 Task: In the picture apply move with text.
Action: Mouse moved to (180, 74)
Screenshot: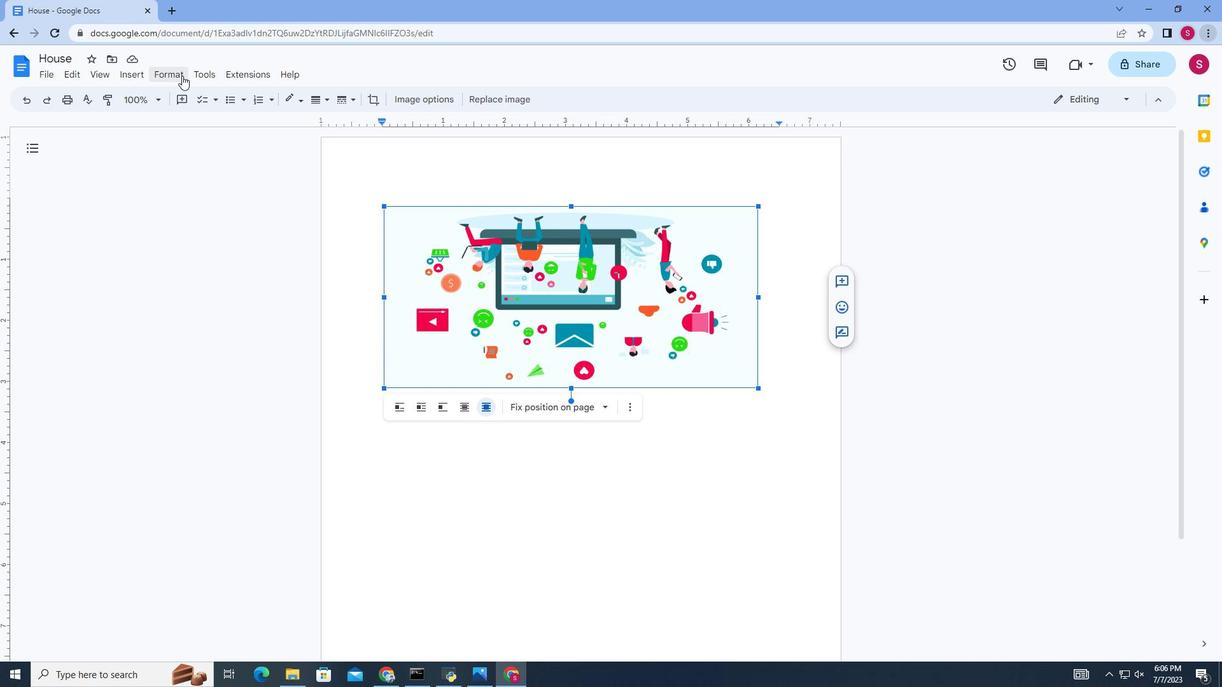 
Action: Mouse pressed left at (180, 74)
Screenshot: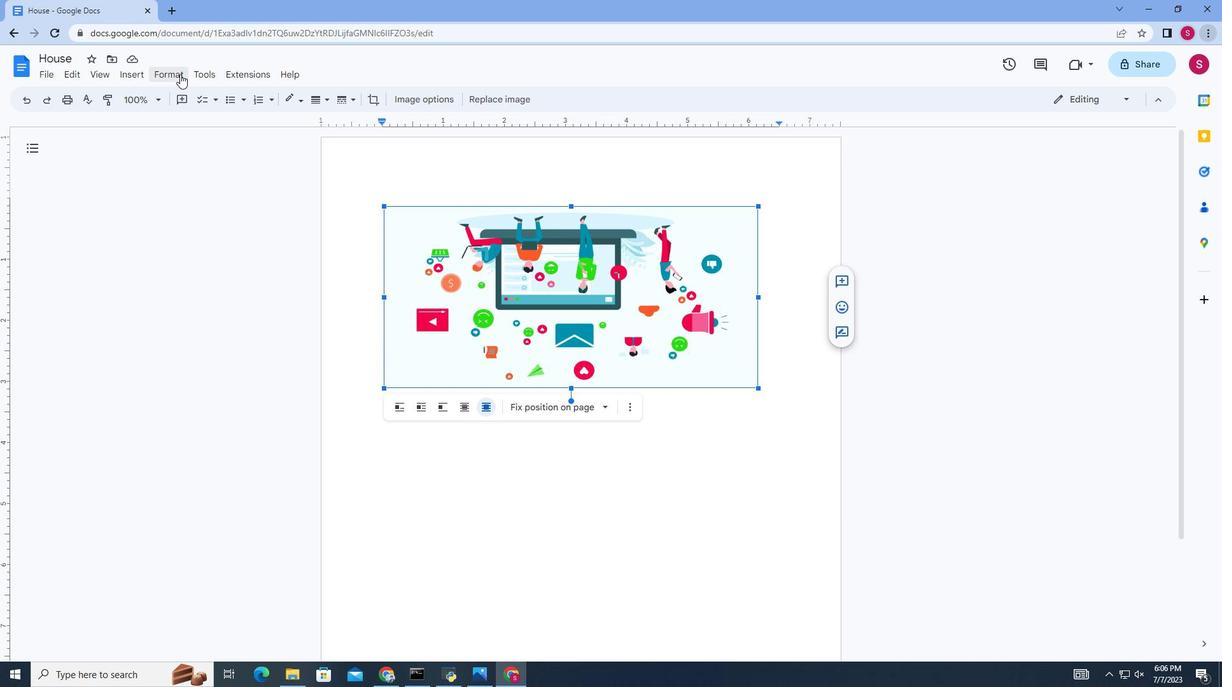 
Action: Mouse moved to (482, 385)
Screenshot: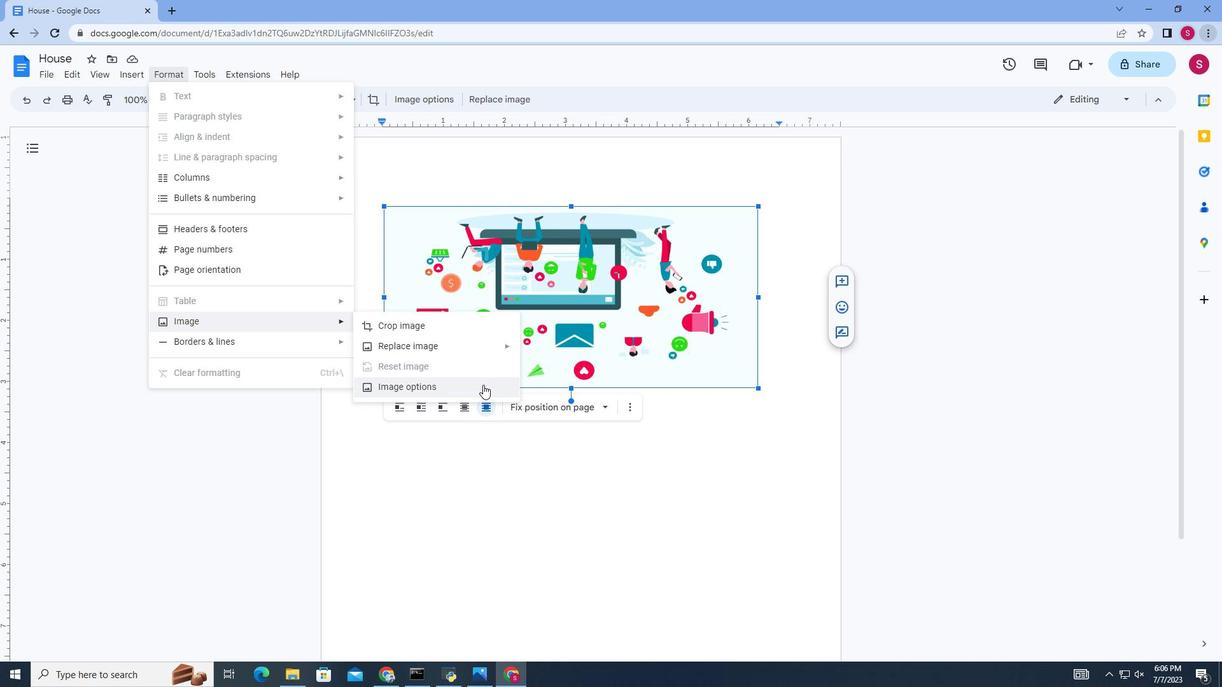 
Action: Mouse pressed left at (482, 385)
Screenshot: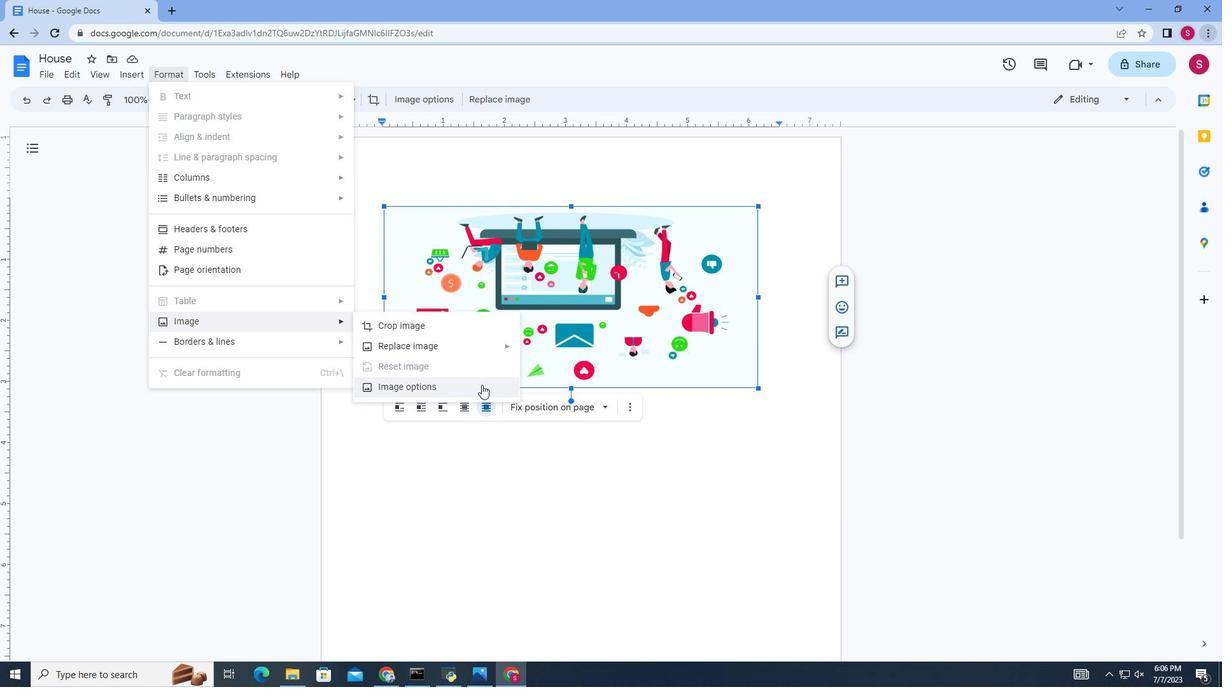 
Action: Mouse moved to (1066, 488)
Screenshot: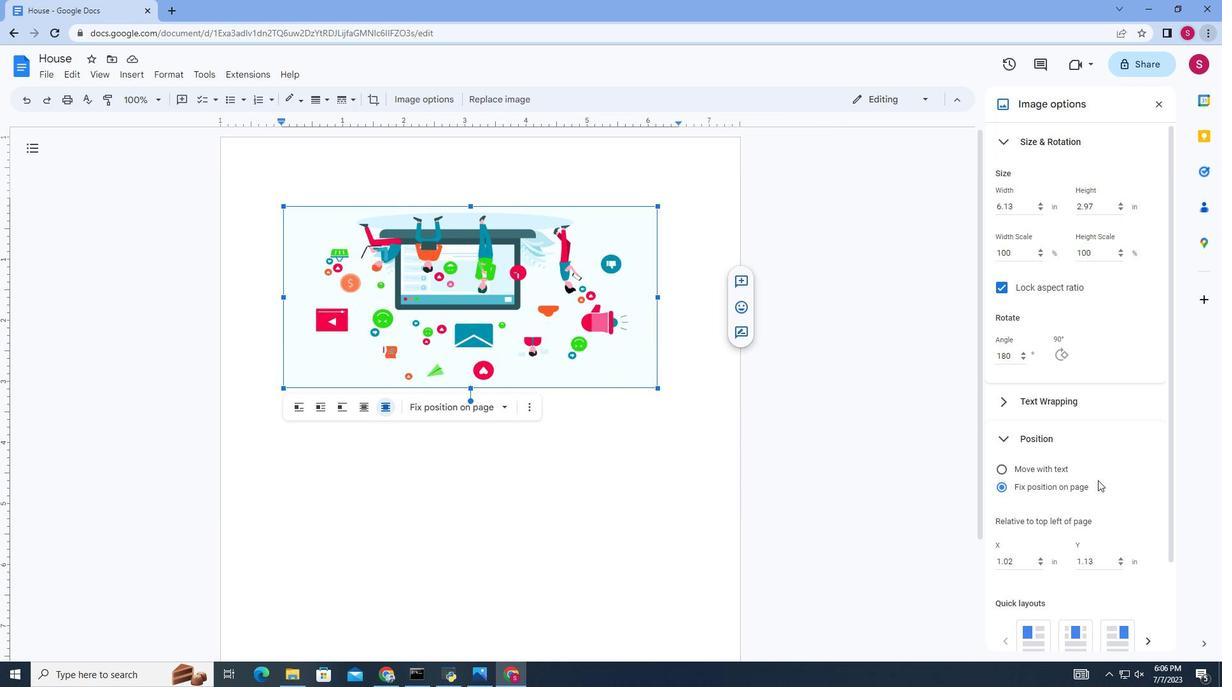 
Action: Mouse scrolled (1066, 487) with delta (0, 0)
Screenshot: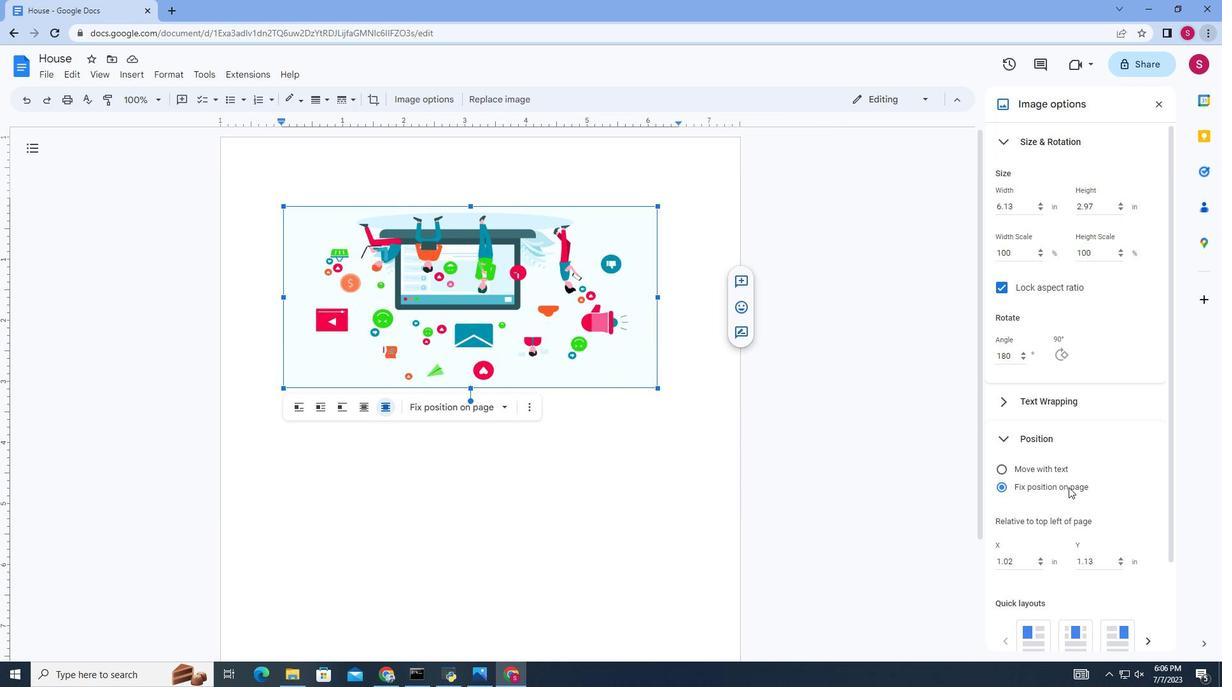 
Action: Mouse moved to (1063, 489)
Screenshot: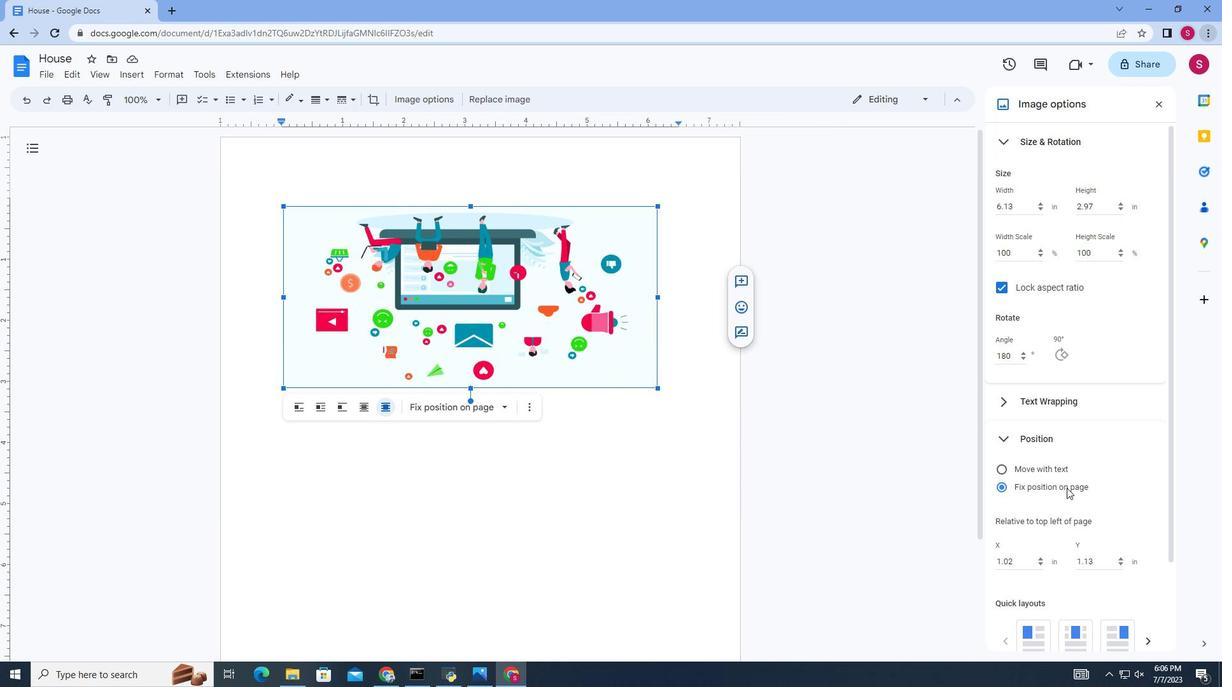 
Action: Mouse scrolled (1063, 489) with delta (0, 0)
Screenshot: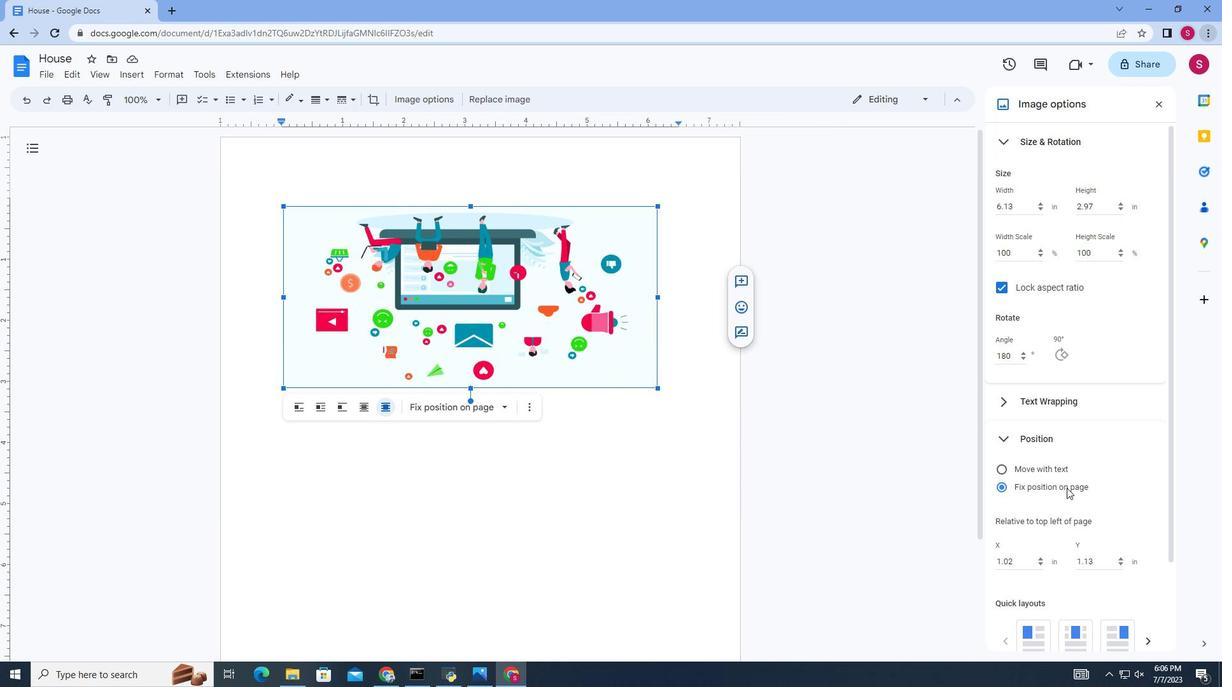 
Action: Mouse moved to (1002, 364)
Screenshot: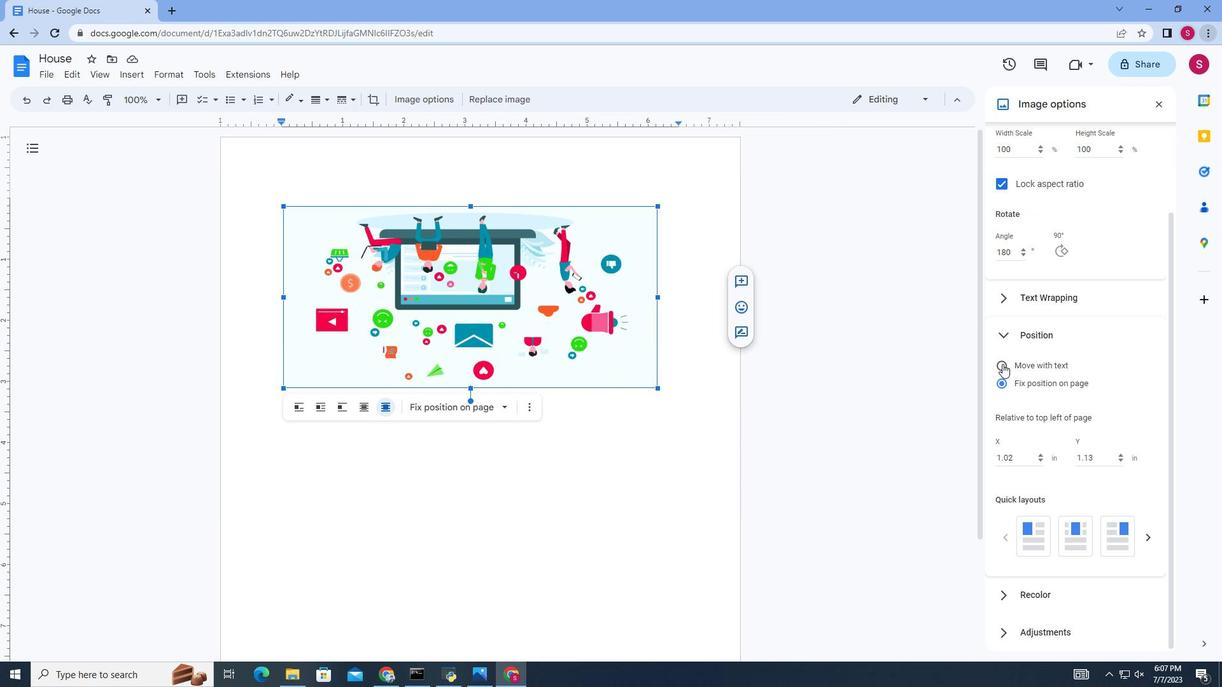 
Action: Mouse pressed left at (1002, 364)
Screenshot: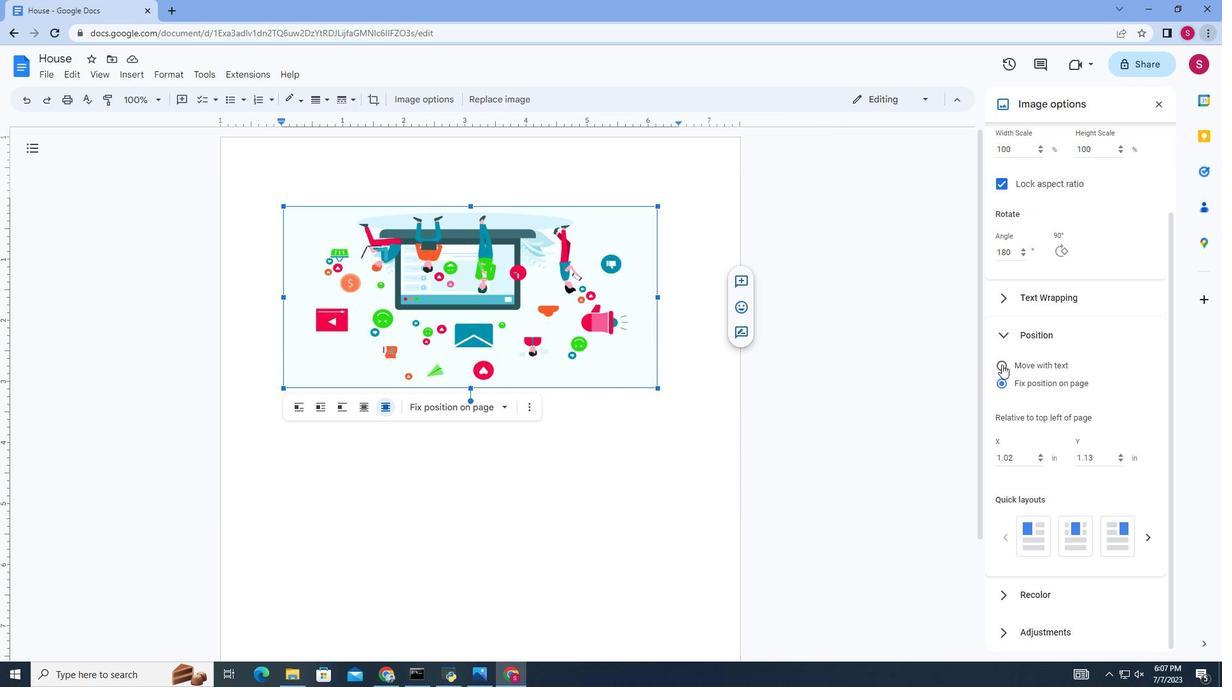 
Action: Mouse moved to (854, 412)
Screenshot: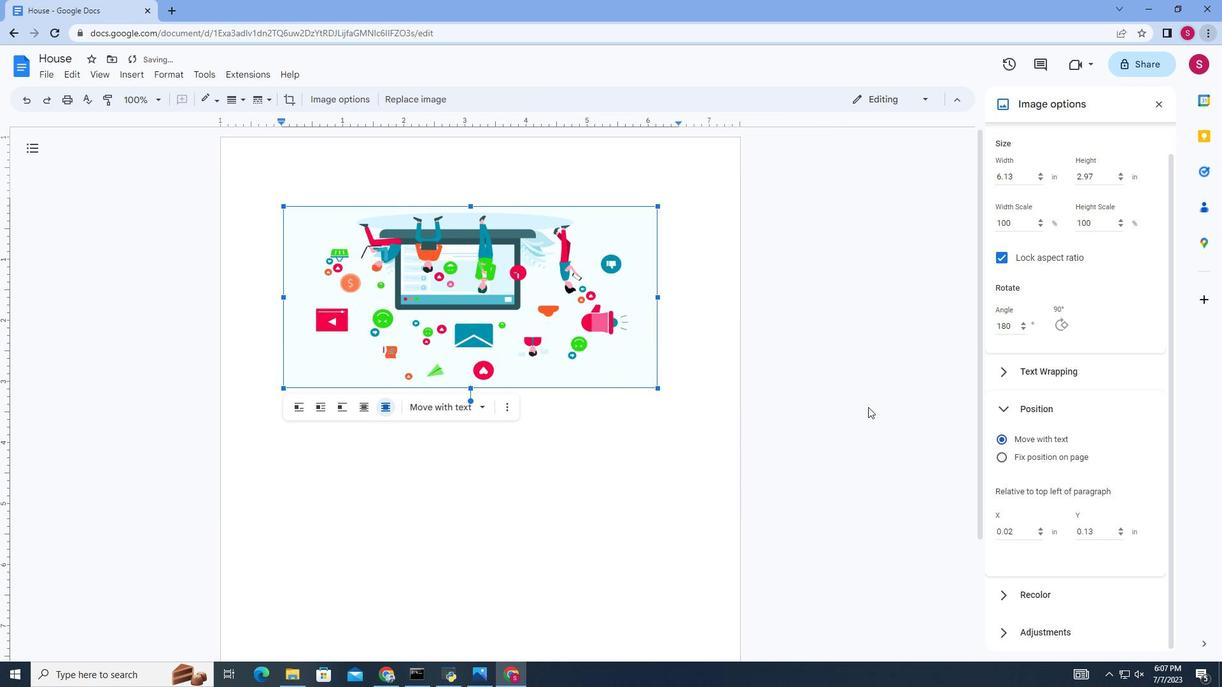 
Action: Mouse scrolled (854, 413) with delta (0, 0)
Screenshot: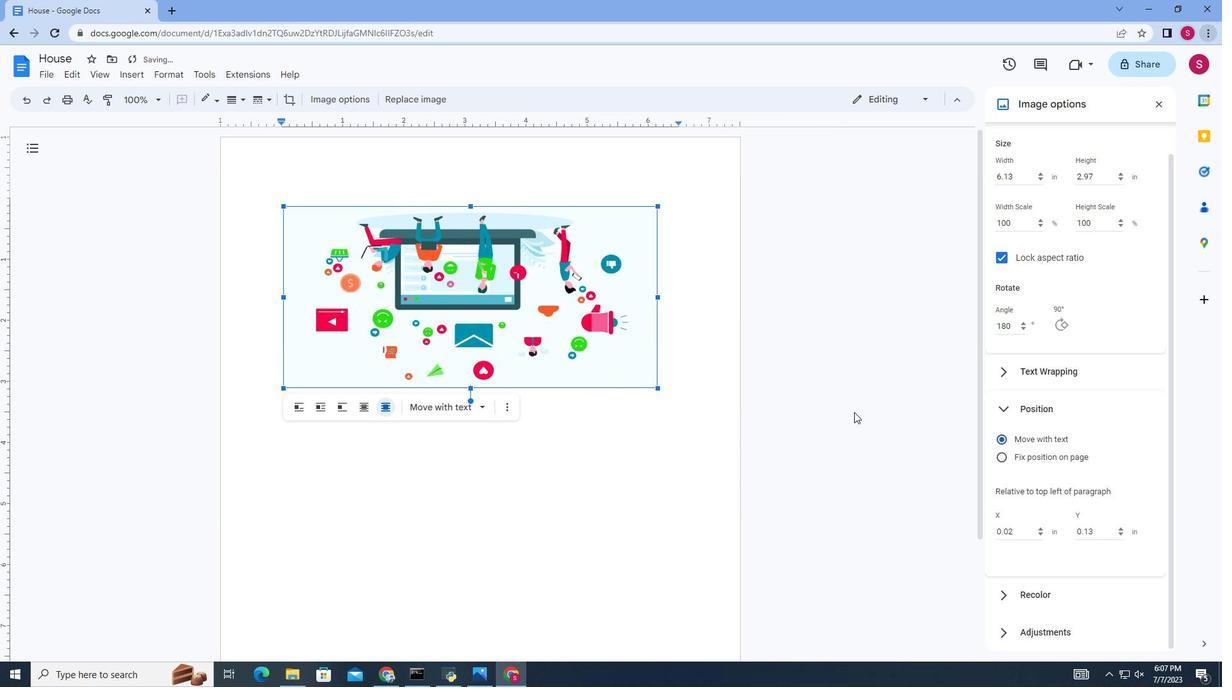 
Action: Mouse scrolled (854, 413) with delta (0, 0)
Screenshot: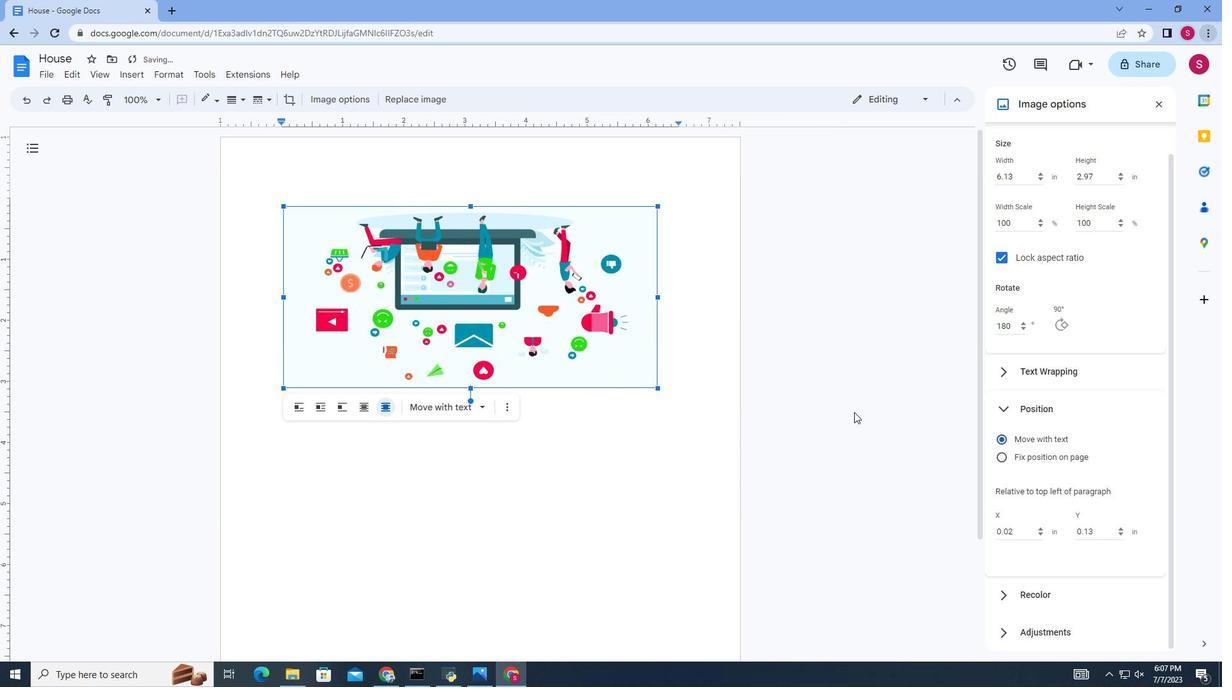
Action: Mouse scrolled (854, 413) with delta (0, 0)
Screenshot: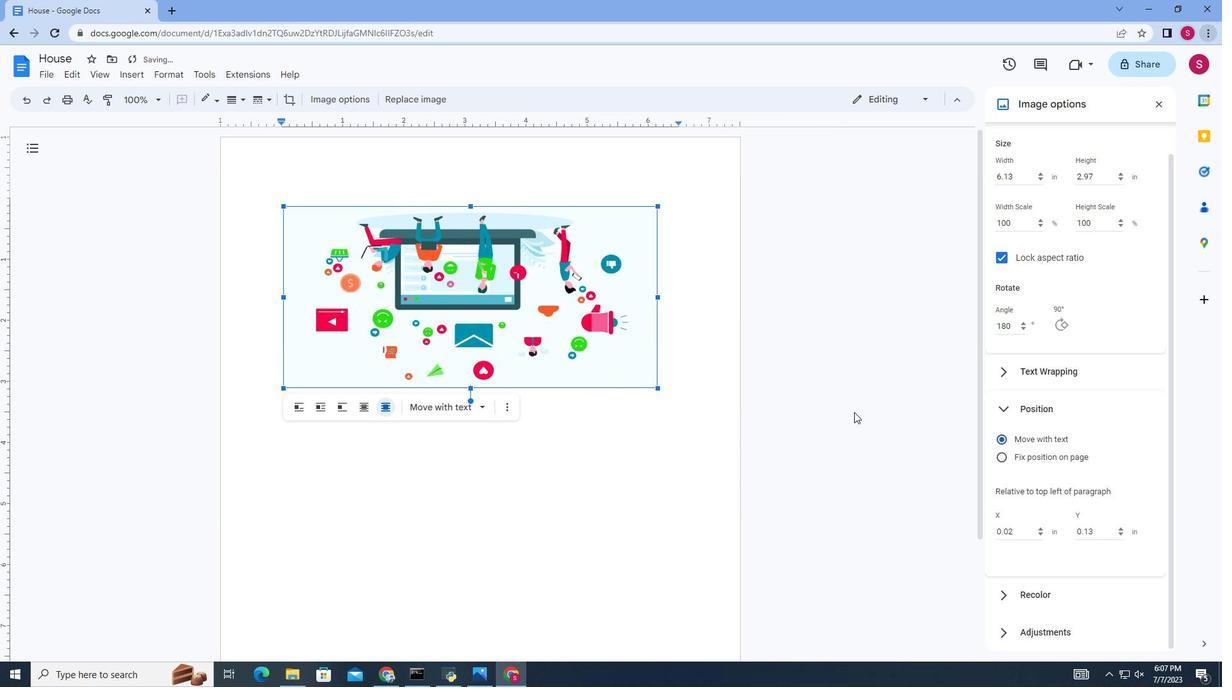 
